 Task: Search for a specific event or meeting in the calendar using the search bar.
Action: Mouse moved to (21, 67)
Screenshot: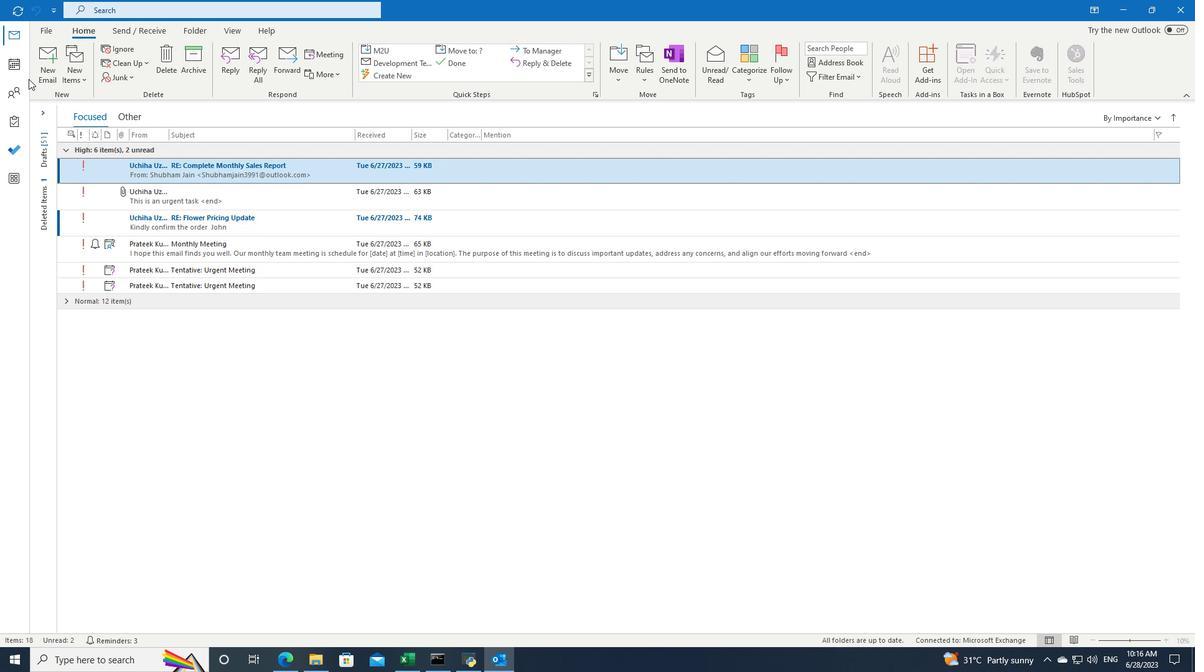 
Action: Mouse pressed left at (21, 67)
Screenshot: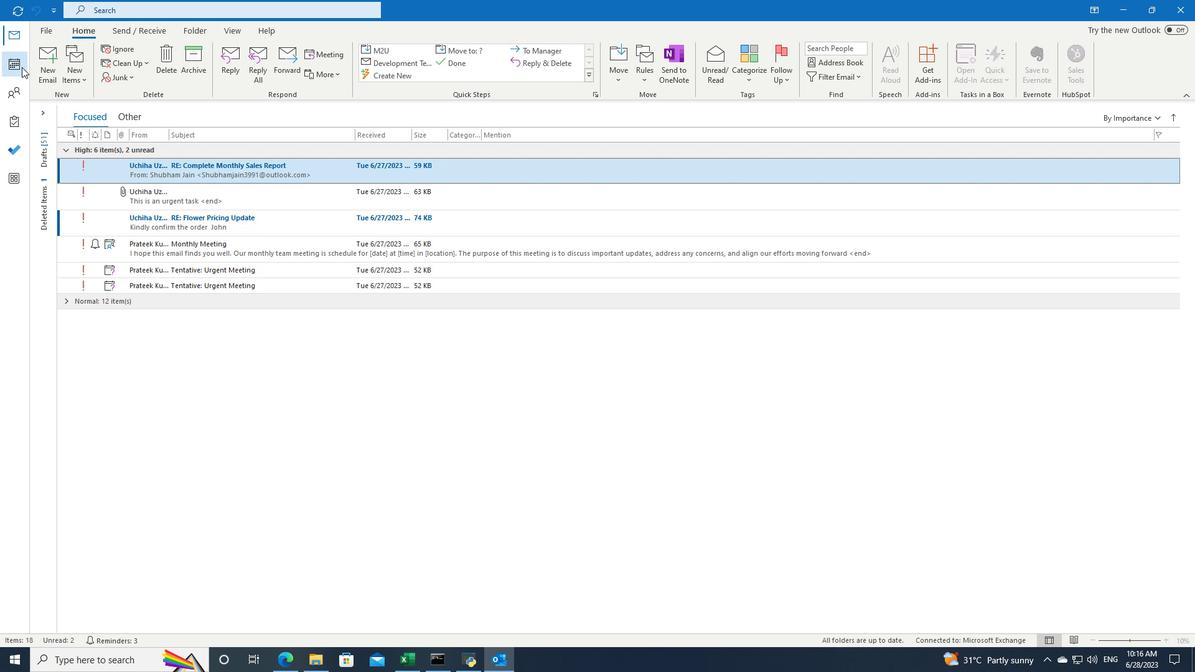 
Action: Mouse moved to (327, 11)
Screenshot: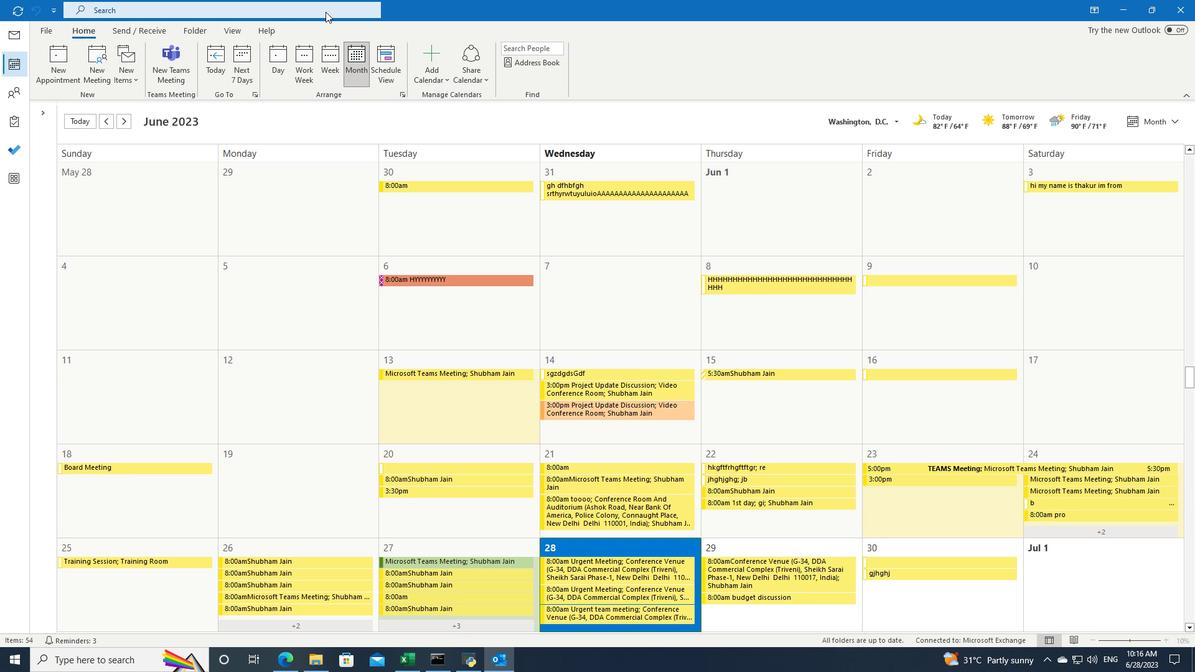 
Action: Mouse pressed left at (327, 11)
Screenshot: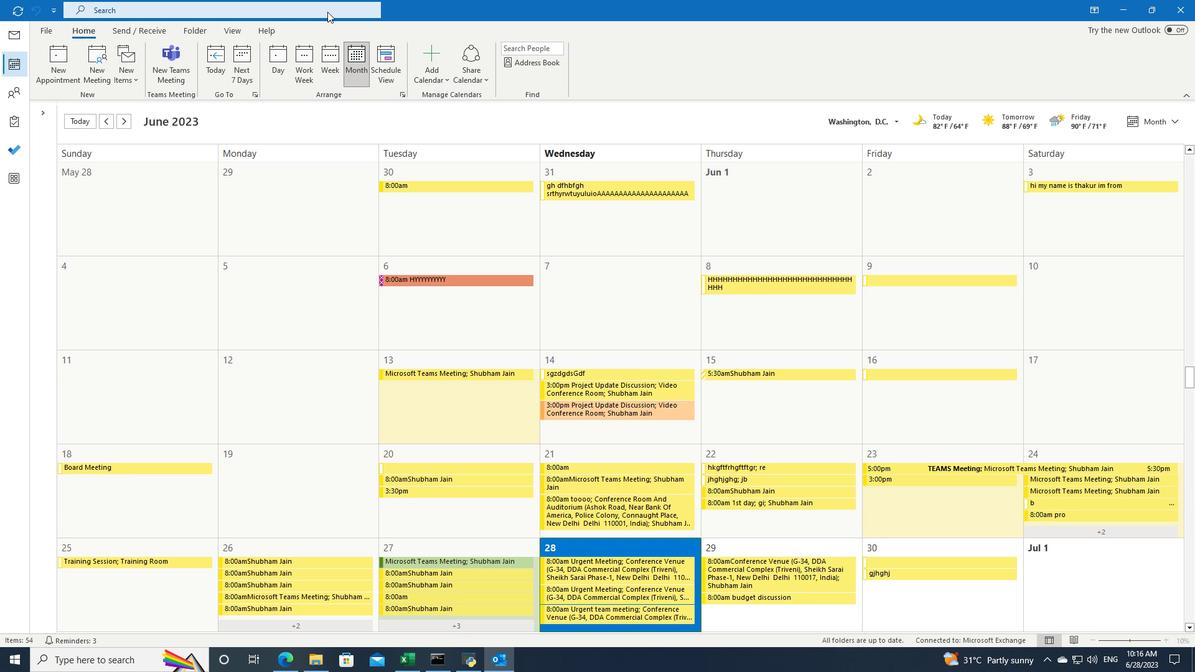 
Action: Mouse moved to (424, 10)
Screenshot: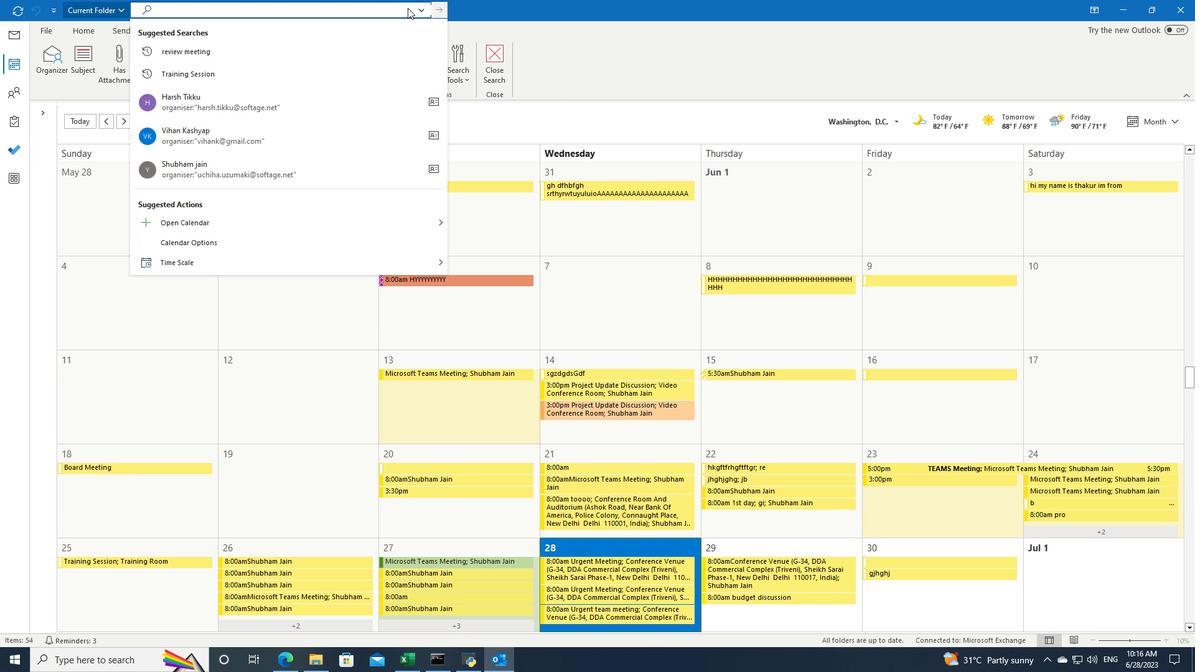 
Action: Mouse pressed left at (424, 10)
Screenshot: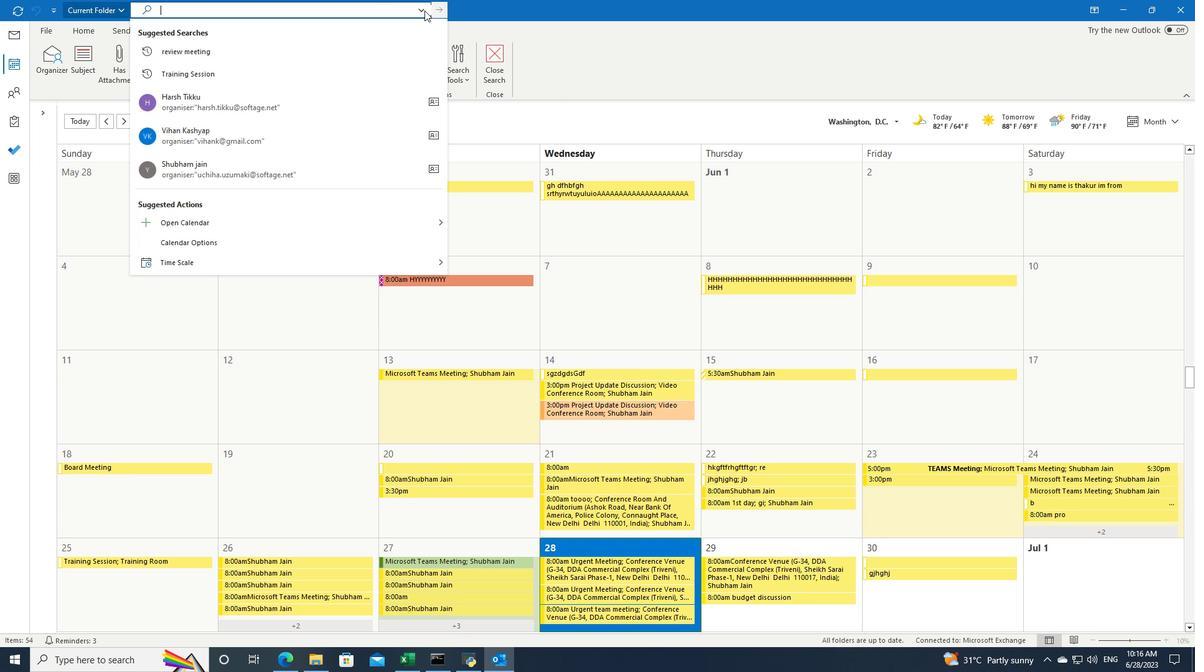 
Action: Mouse moved to (432, 123)
Screenshot: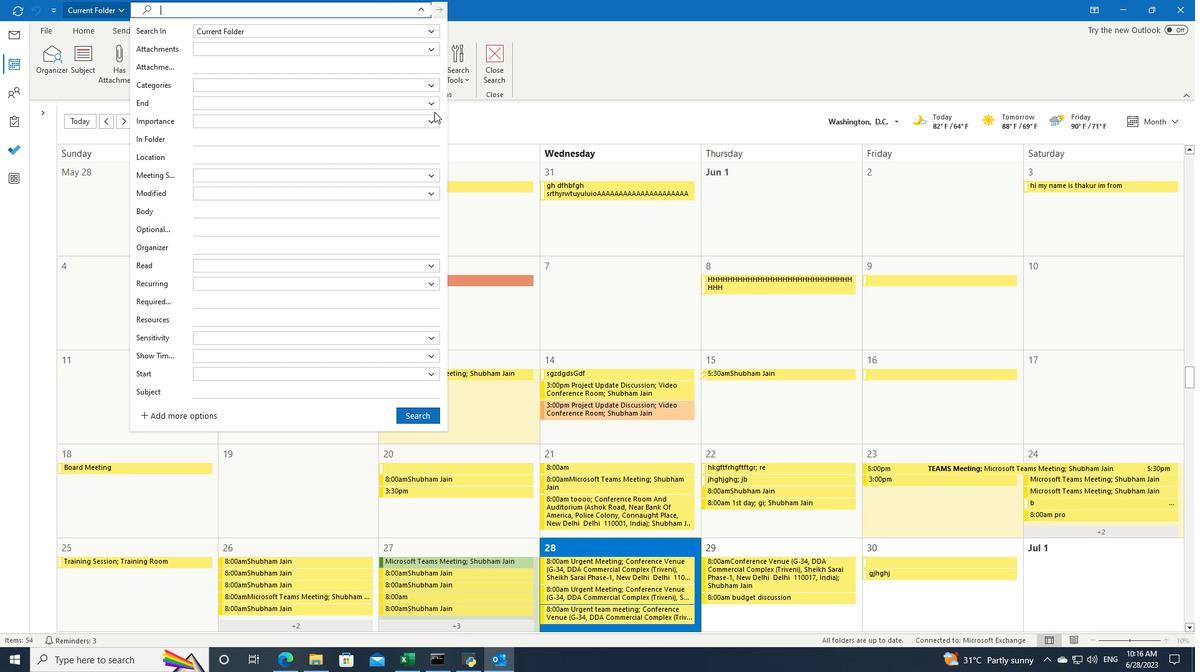 
Action: Mouse pressed left at (432, 123)
Screenshot: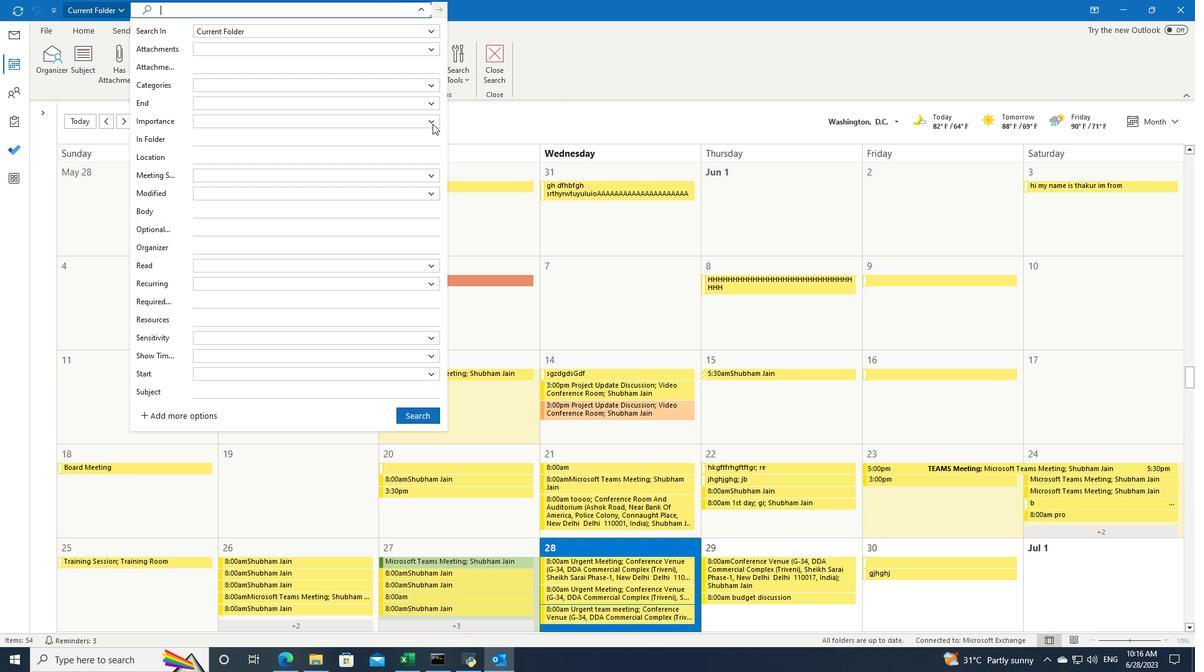 
Action: Mouse moved to (409, 158)
Screenshot: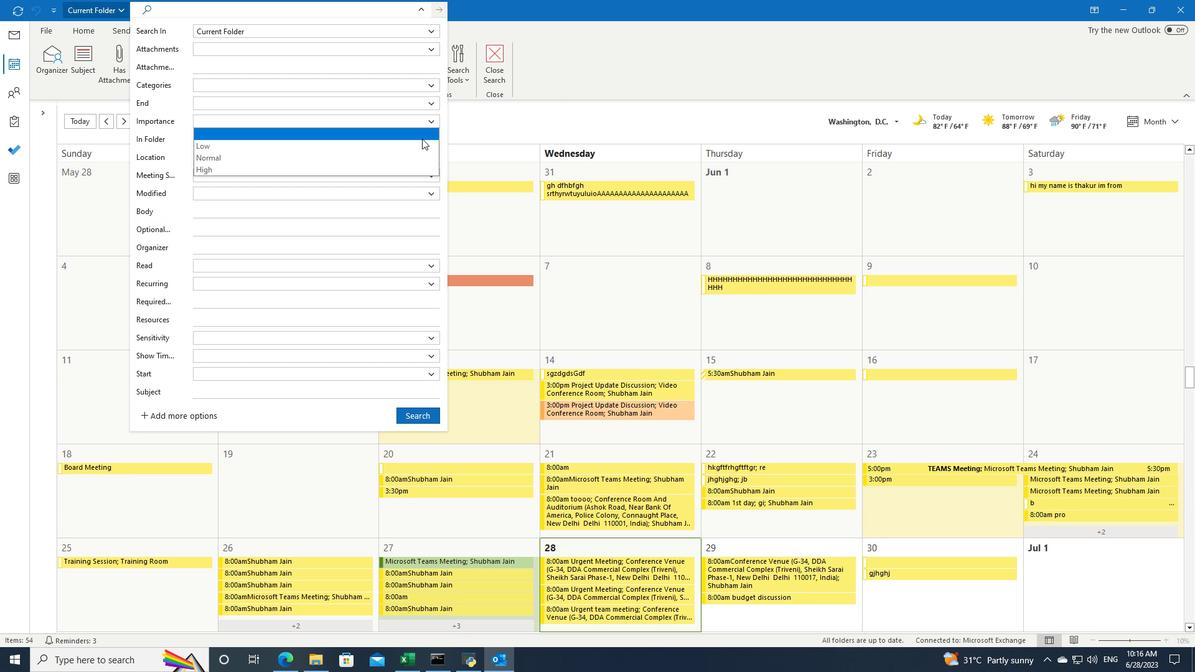 
Action: Mouse pressed left at (409, 158)
Screenshot: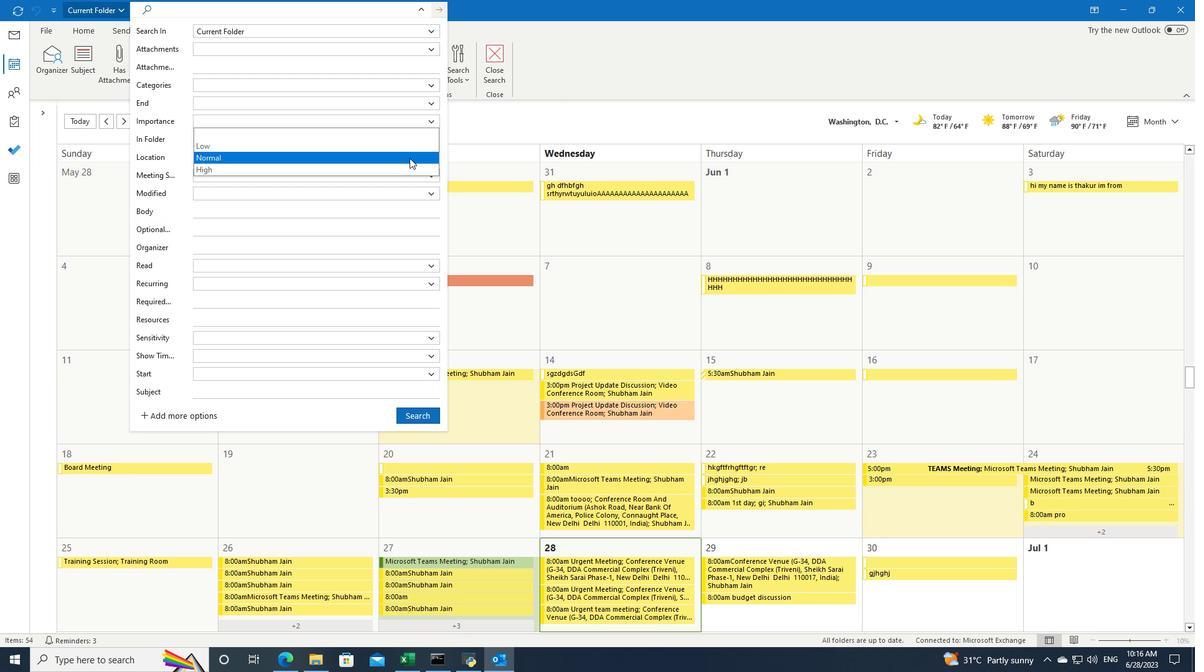 
Action: Mouse moved to (402, 415)
Screenshot: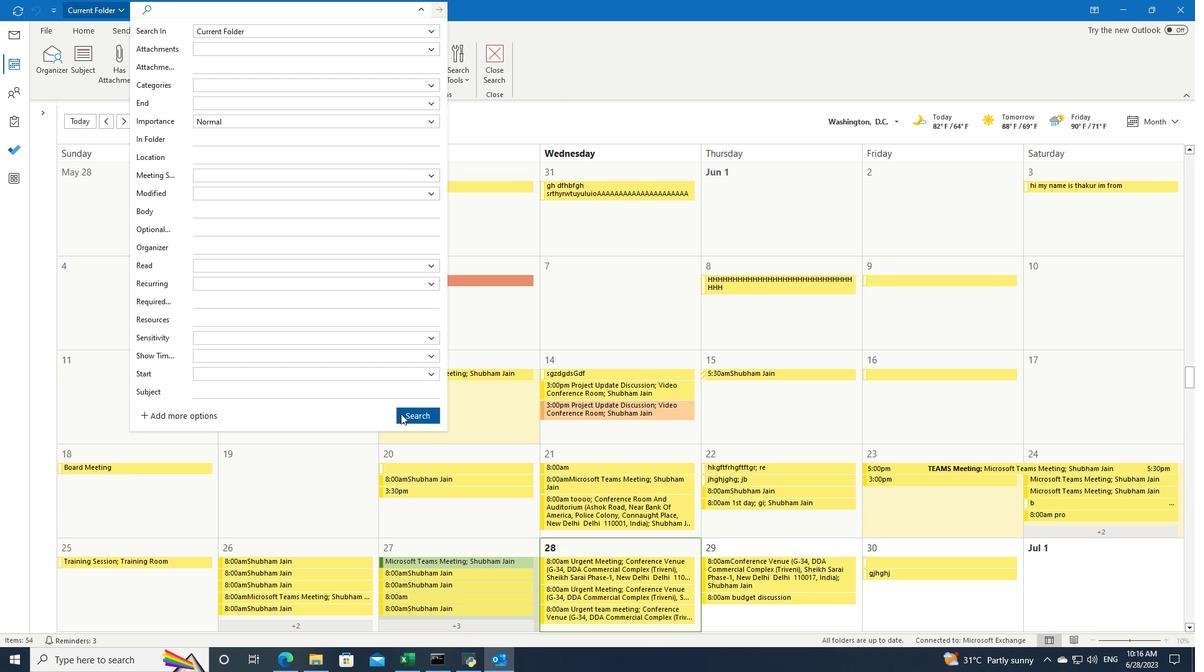 
Action: Mouse pressed left at (402, 415)
Screenshot: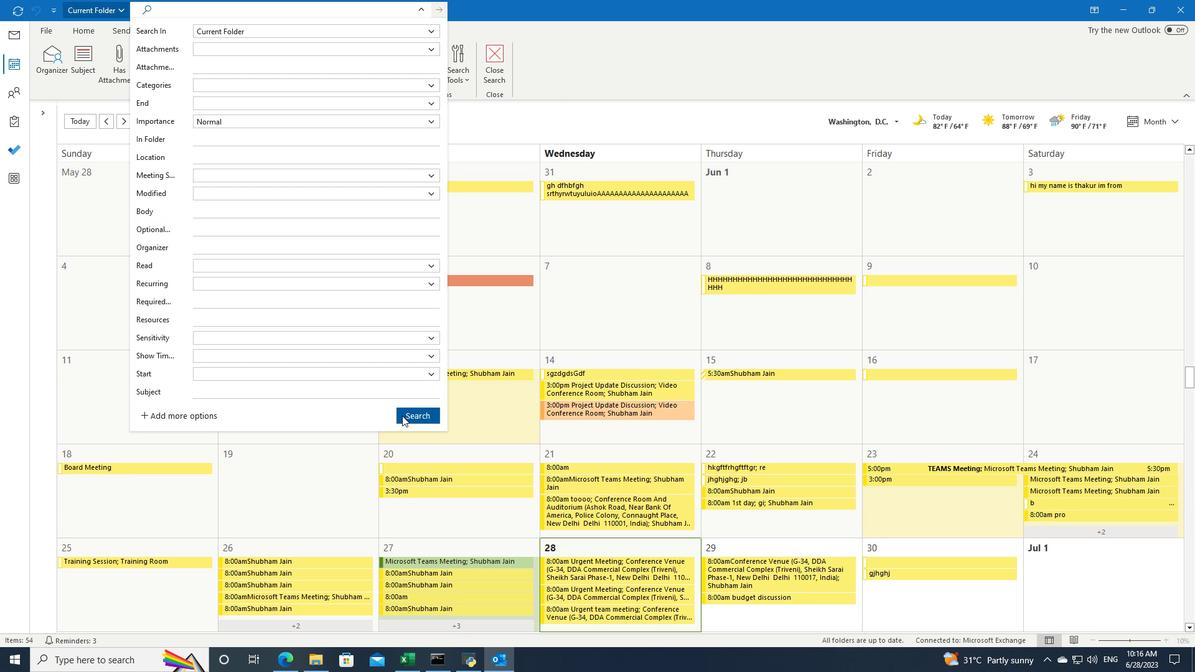 
